 Task: Open Card Maintenance Planning Review in Board Video Marketing to Workspace Business Process Management and add a team member Softage.4@softage.net, a label Purple, a checklist Nutrition Counseling, an attachment from Trello, a color Purple and finally, add a card description 'Plan and execute company team-building conference with guest speakers on leadership' and a comment 'Given the size and scope of this task, let us make sure we have the necessary resources and support to get it done.'. Add a start date 'Jan 08, 1900' with a due date 'Jan 15, 1900'
Action: Mouse moved to (74, 363)
Screenshot: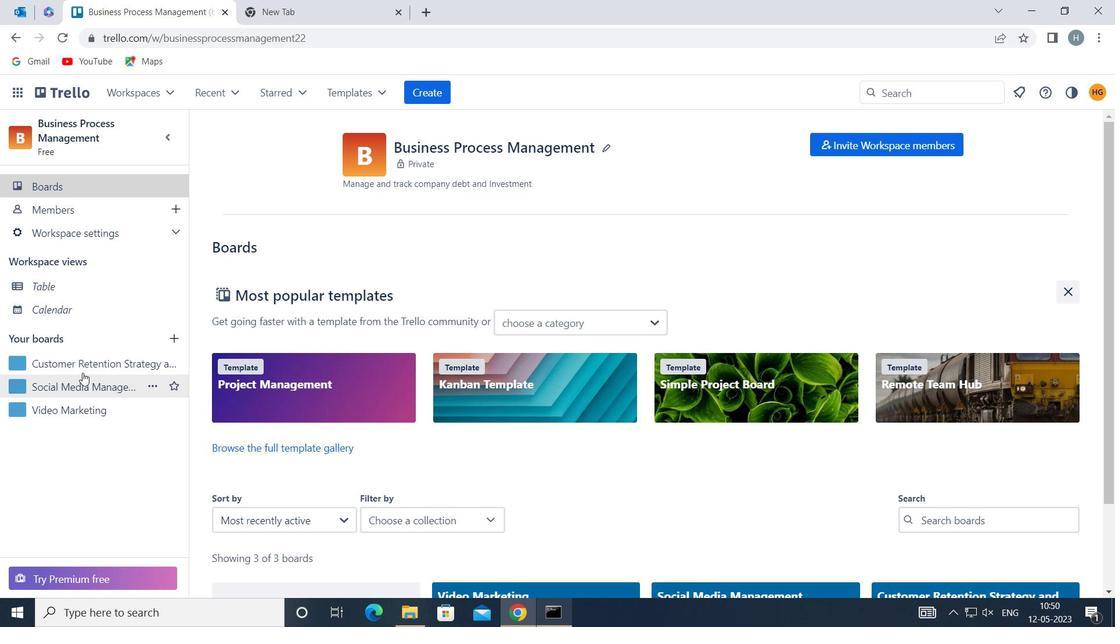 
Action: Mouse pressed left at (74, 363)
Screenshot: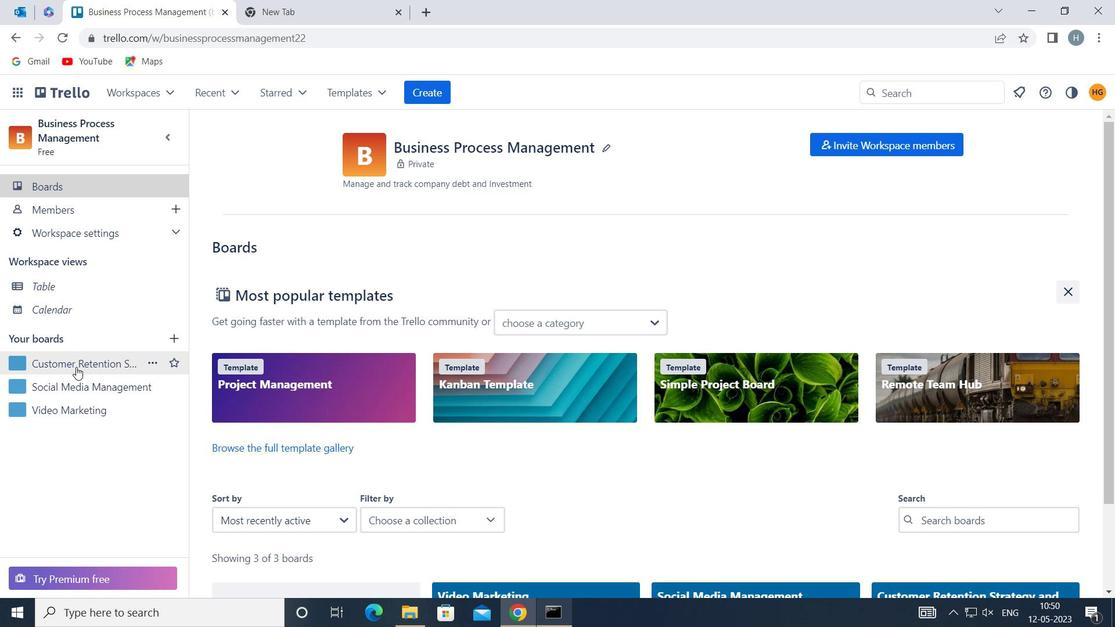
Action: Mouse moved to (711, 210)
Screenshot: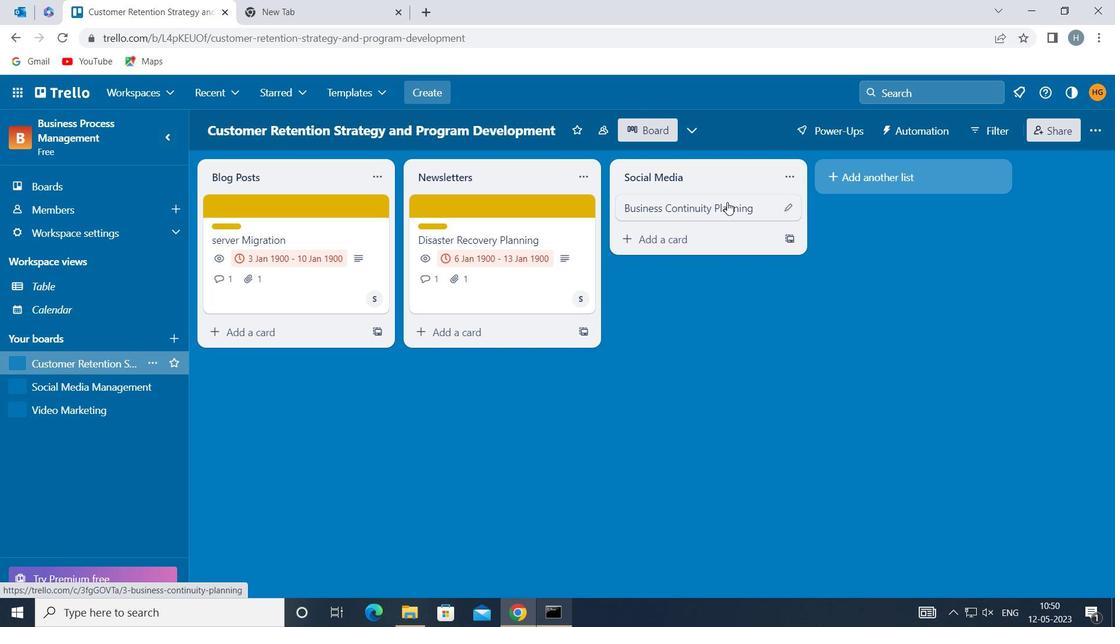 
Action: Mouse pressed left at (711, 210)
Screenshot: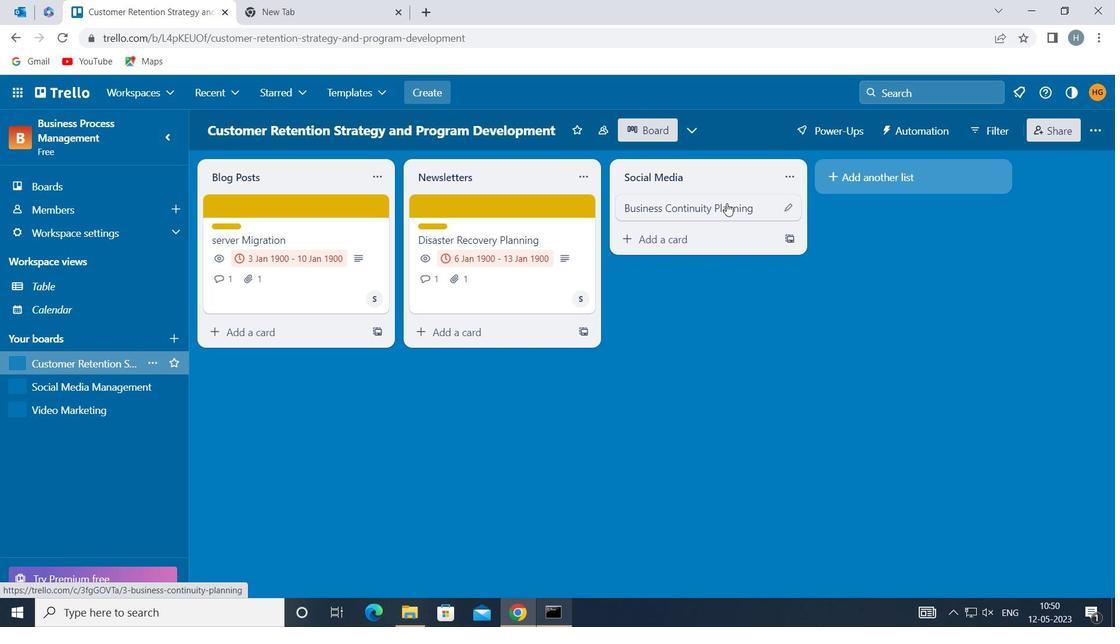 
Action: Mouse moved to (734, 256)
Screenshot: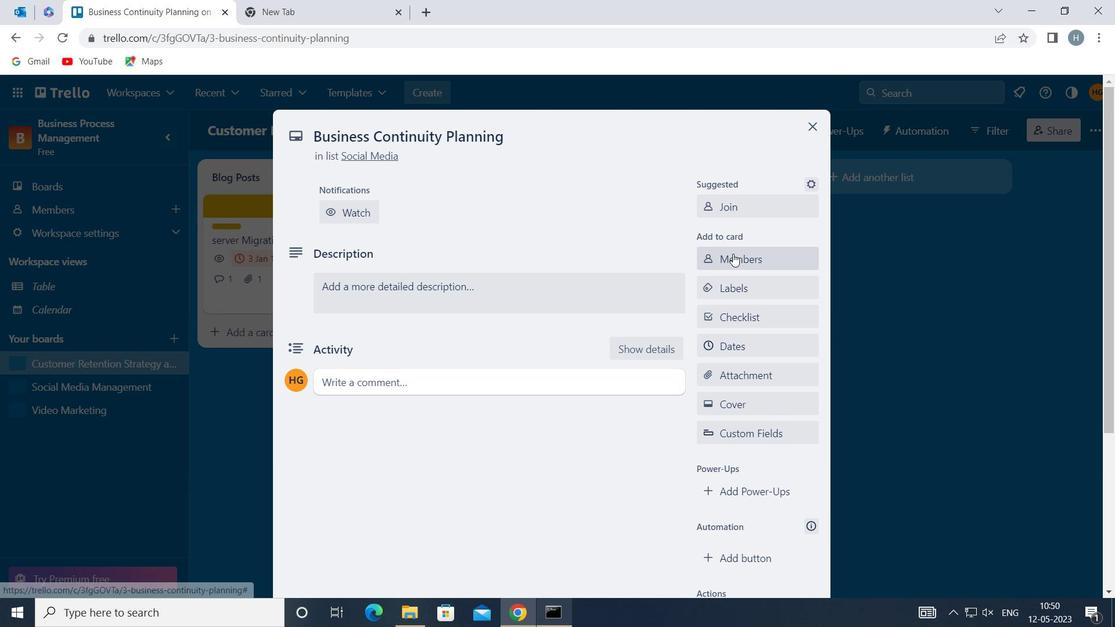 
Action: Mouse pressed left at (734, 256)
Screenshot: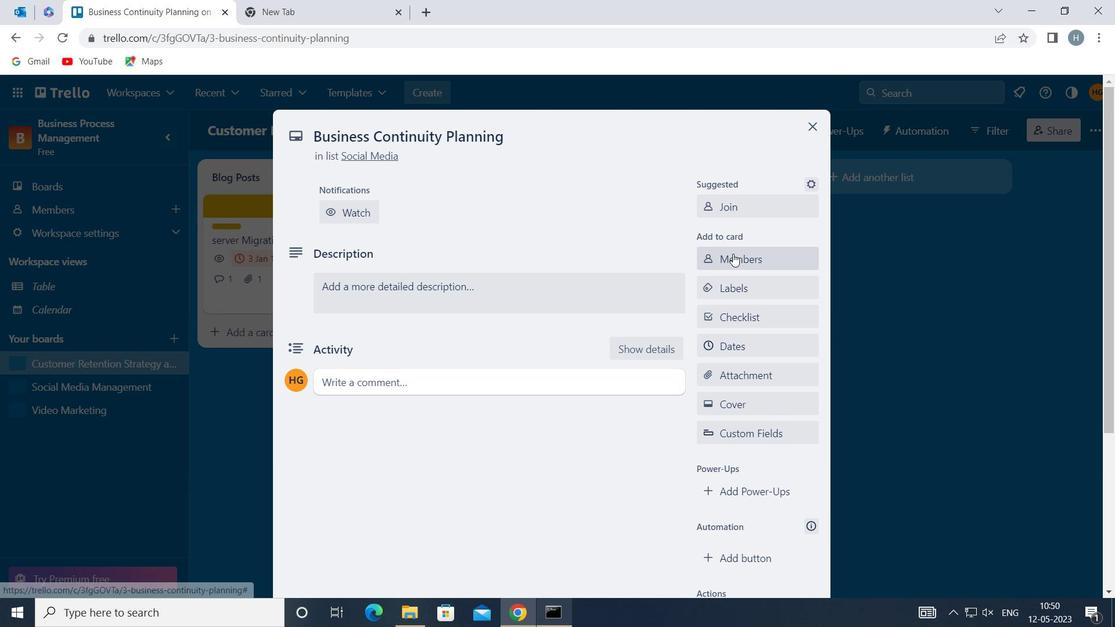 
Action: Mouse moved to (735, 256)
Screenshot: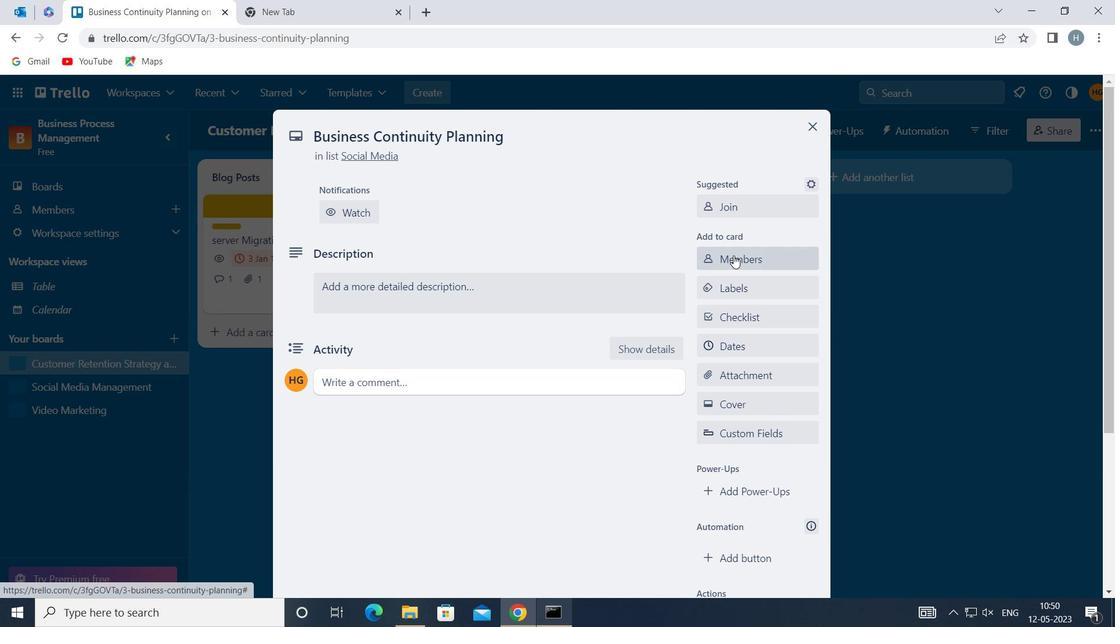 
Action: Key pressed softage
Screenshot: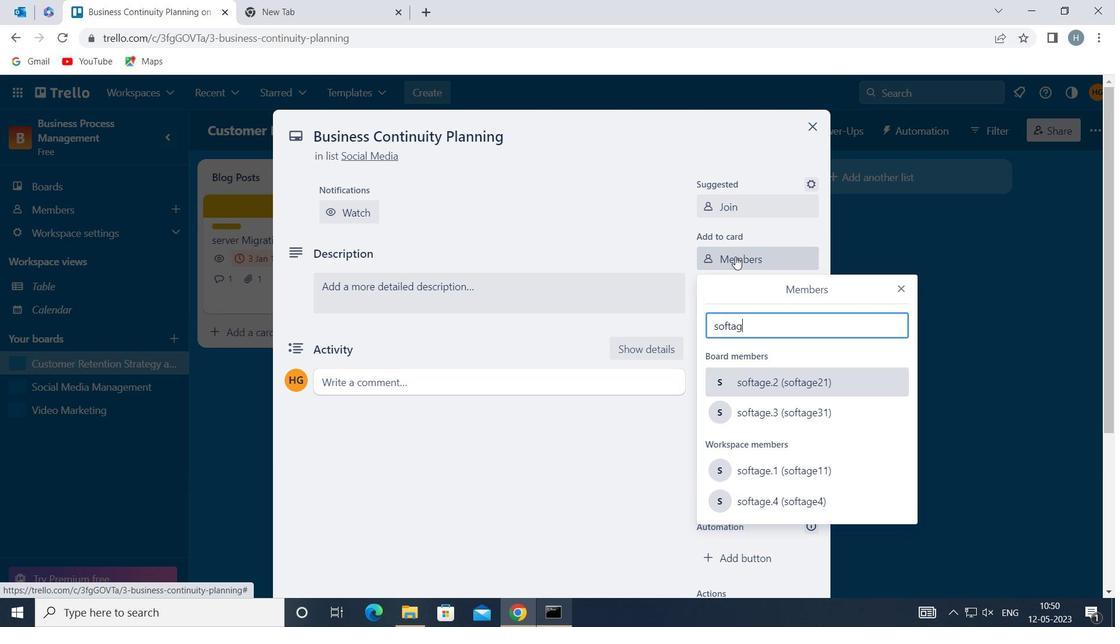 
Action: Mouse moved to (799, 466)
Screenshot: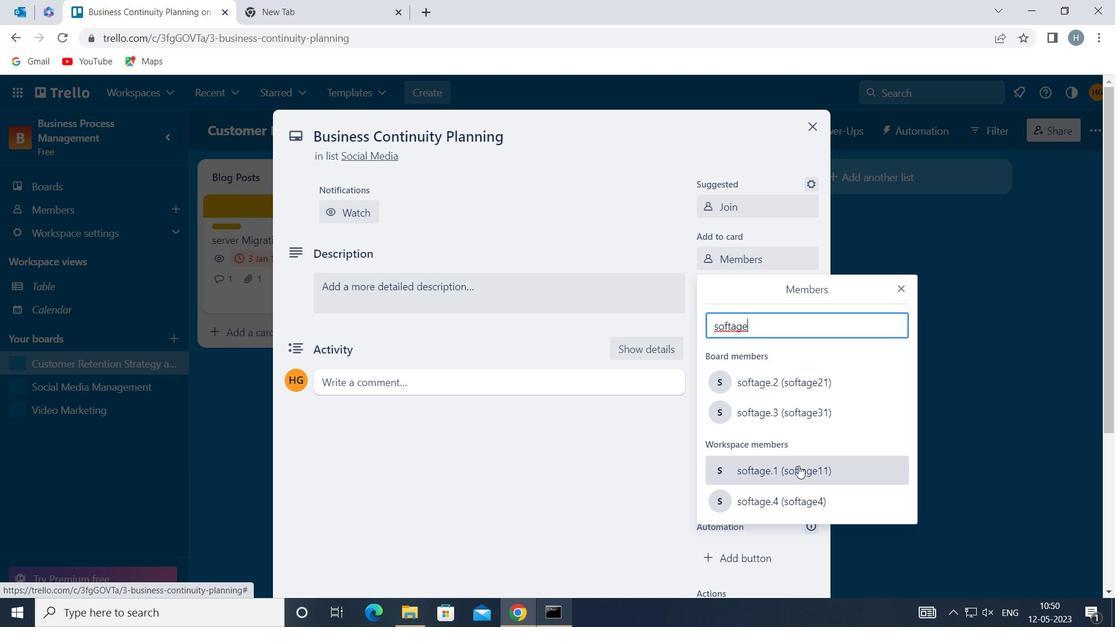 
Action: Mouse pressed left at (799, 466)
Screenshot: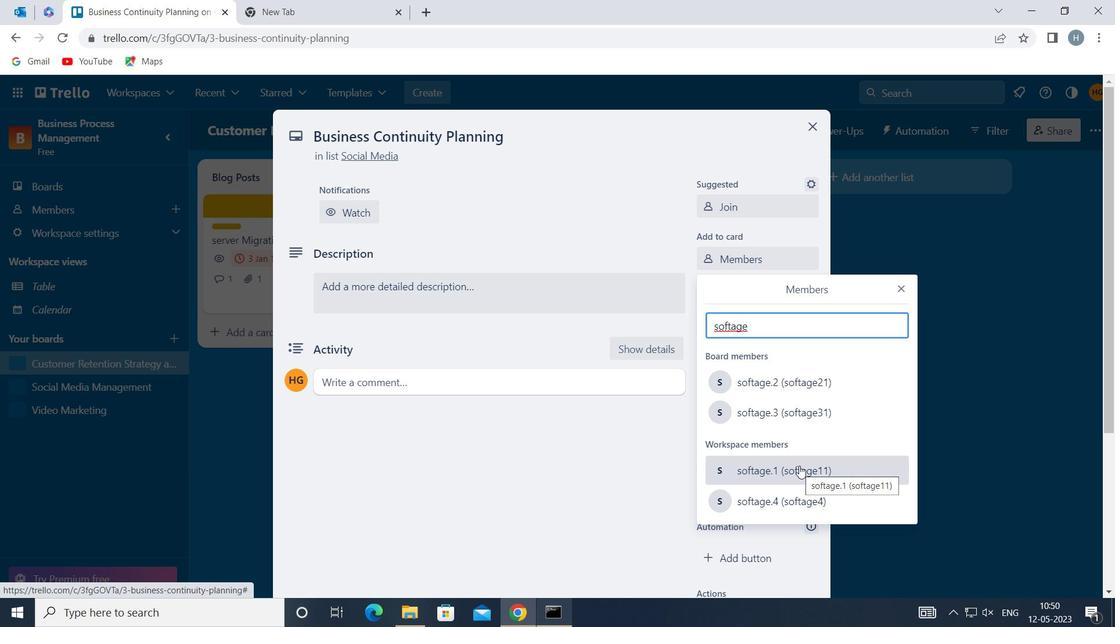 
Action: Mouse moved to (904, 282)
Screenshot: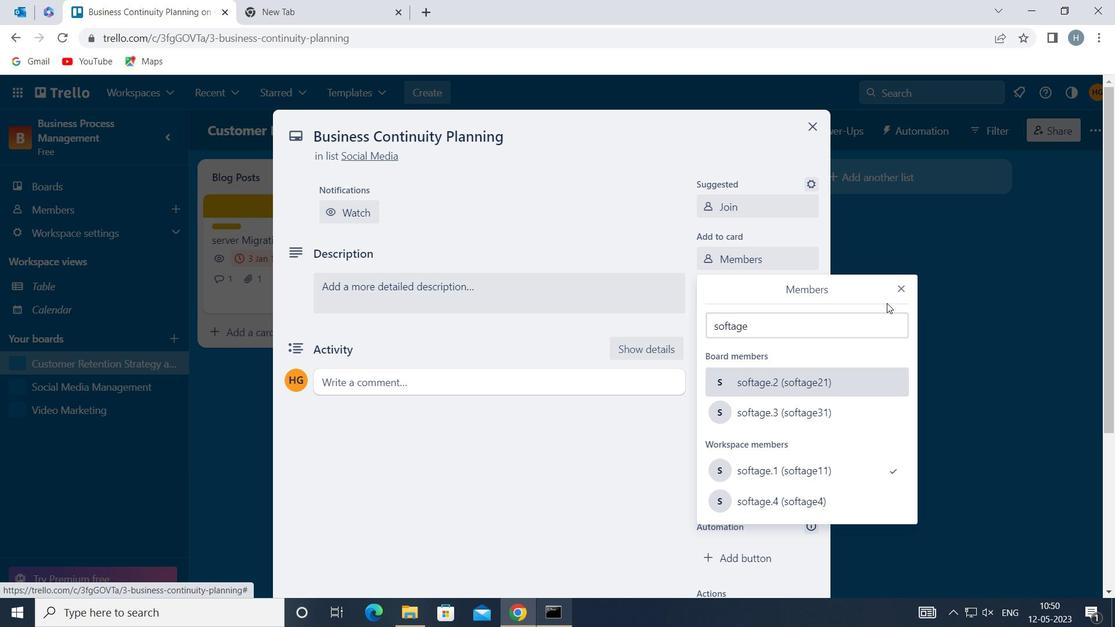 
Action: Mouse pressed left at (904, 282)
Screenshot: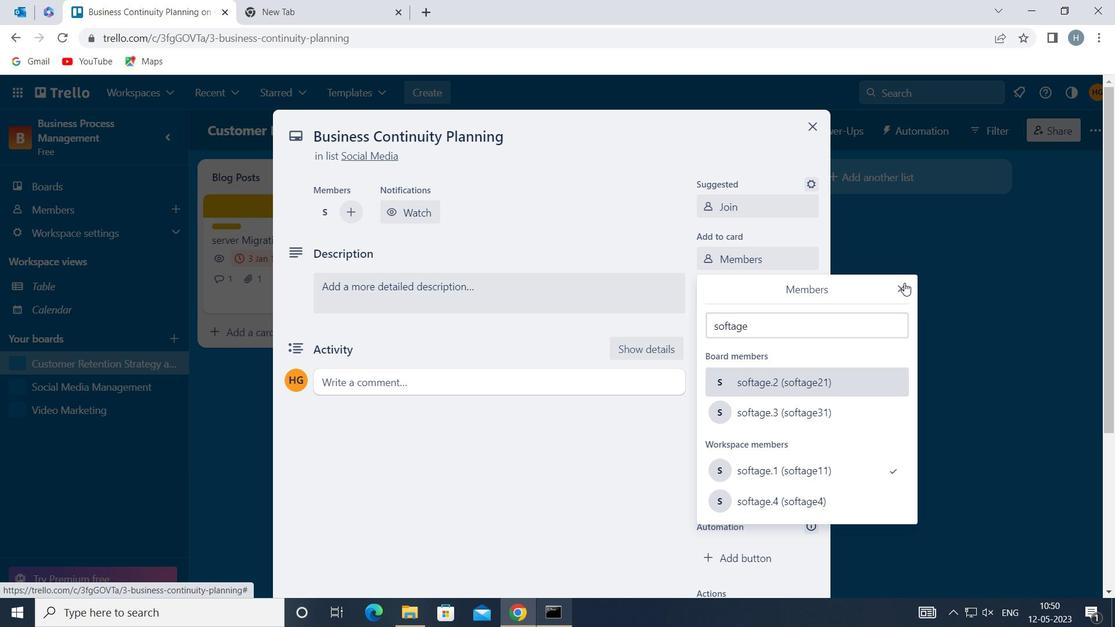 
Action: Mouse moved to (792, 289)
Screenshot: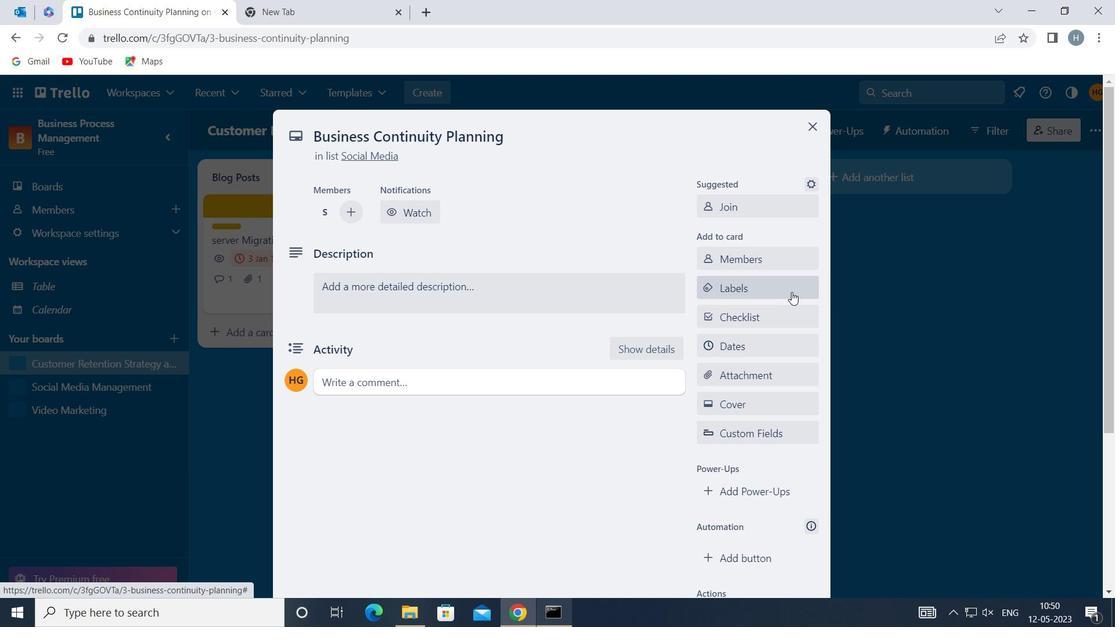 
Action: Mouse pressed left at (792, 289)
Screenshot: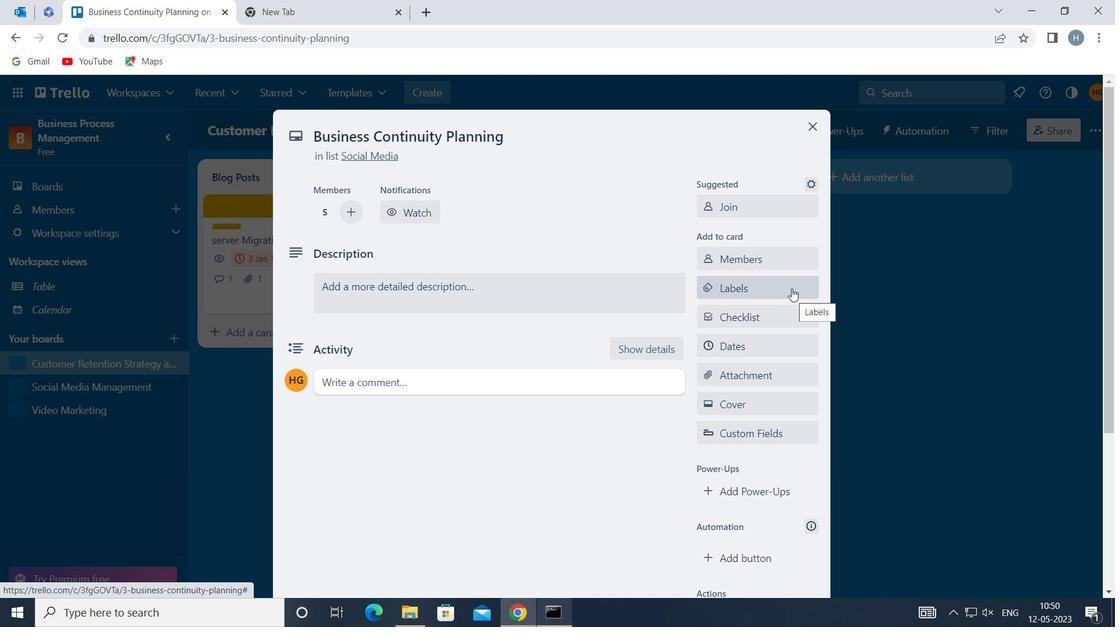 
Action: Mouse moved to (800, 242)
Screenshot: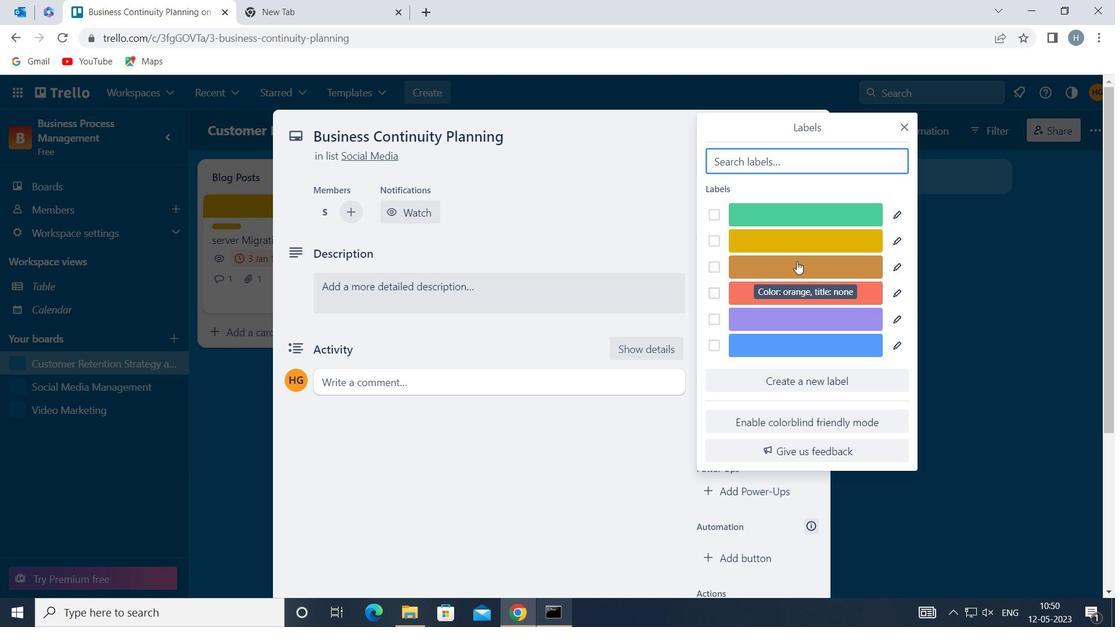 
Action: Mouse pressed left at (800, 242)
Screenshot: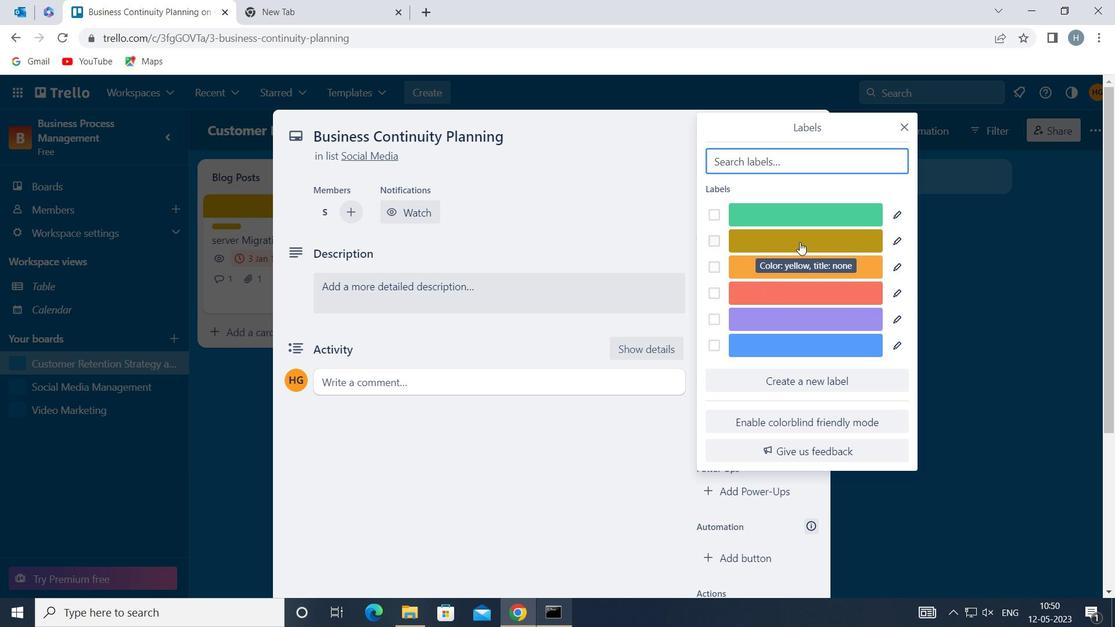 
Action: Mouse moved to (904, 121)
Screenshot: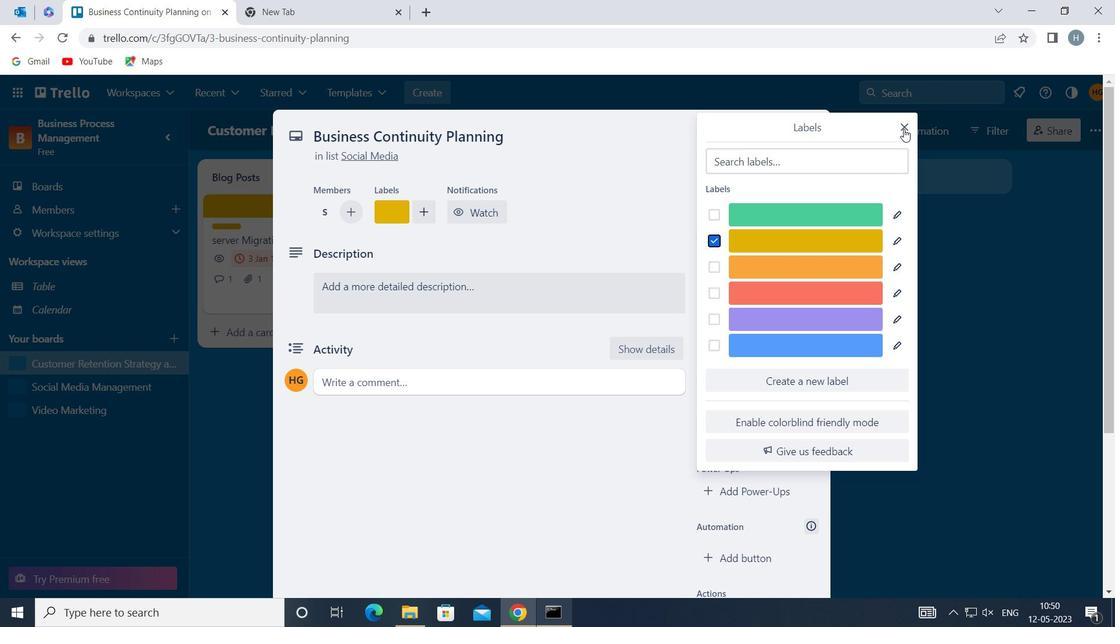 
Action: Mouse pressed left at (904, 121)
Screenshot: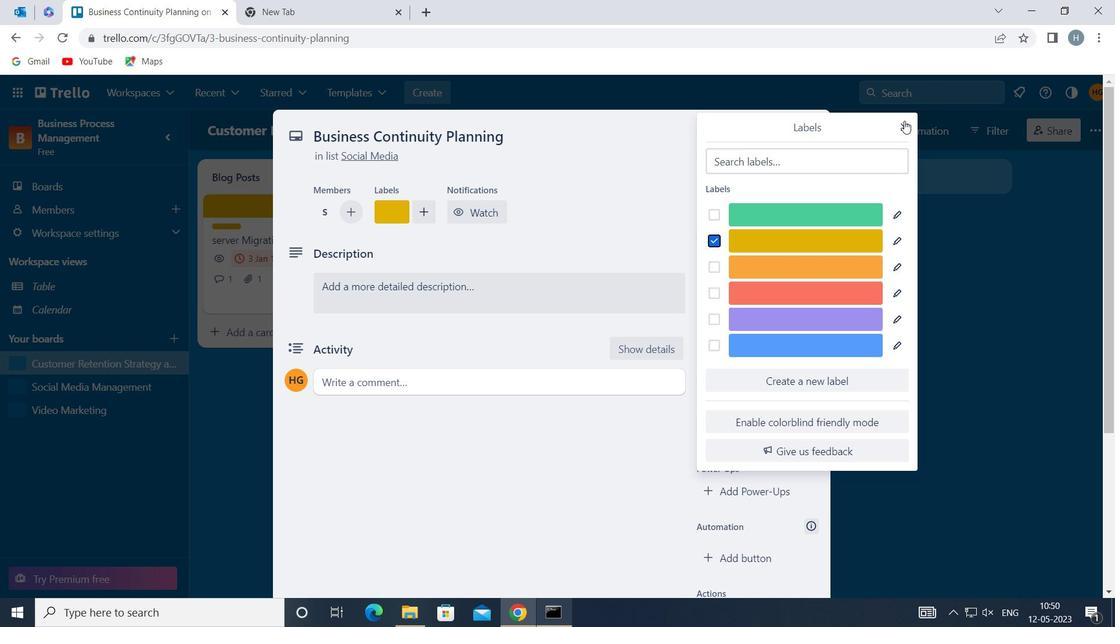 
Action: Mouse moved to (772, 313)
Screenshot: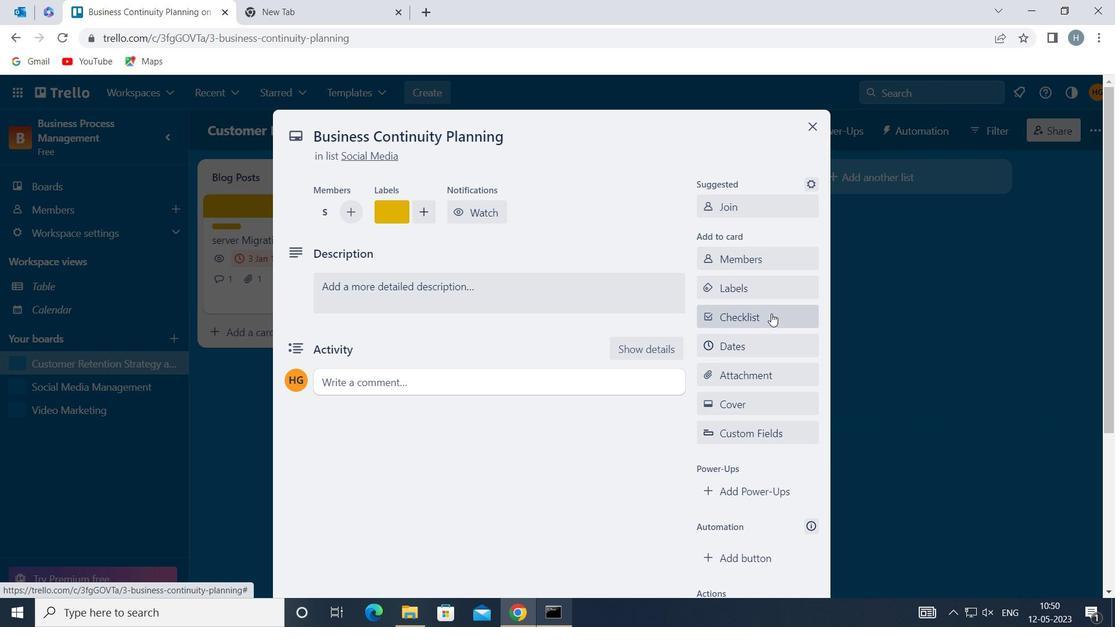 
Action: Mouse pressed left at (772, 313)
Screenshot: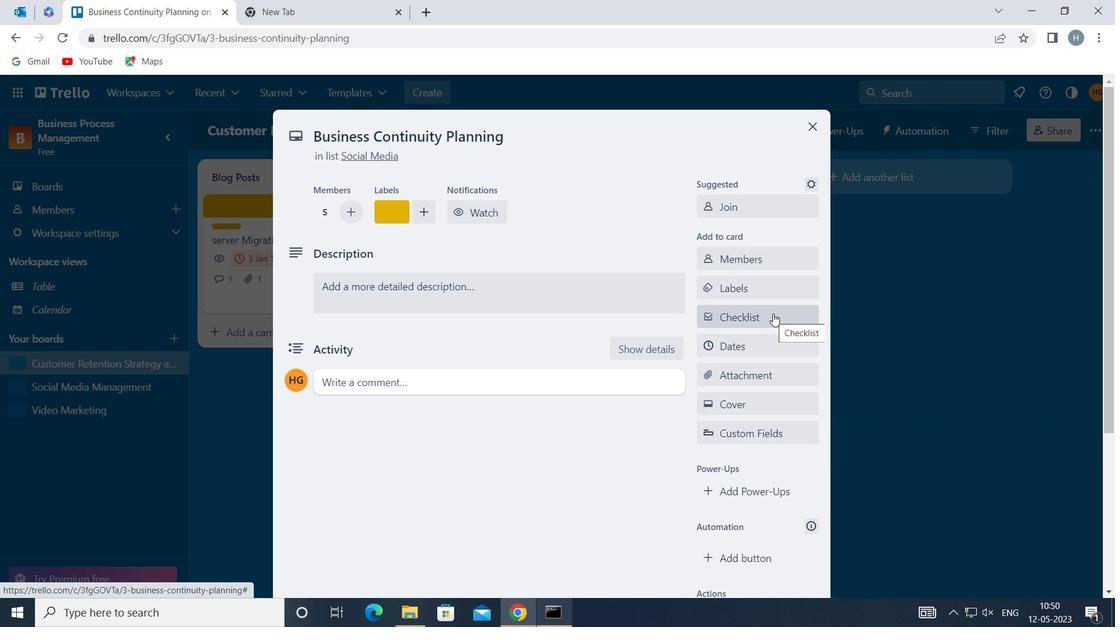 
Action: Key pressed <Key.shift>ED
Screenshot: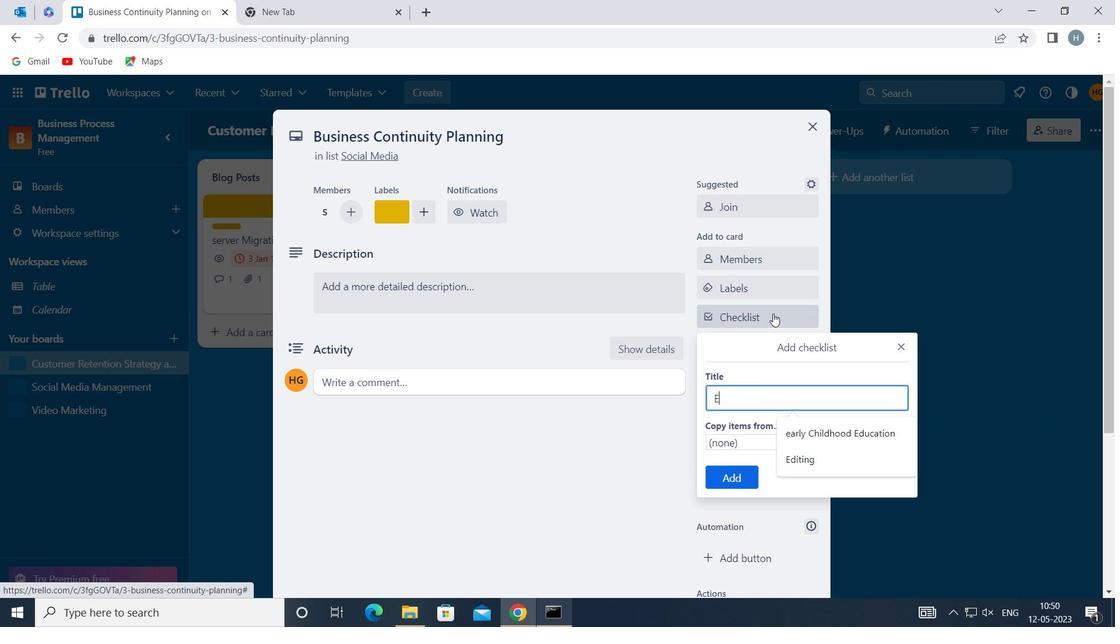 
Action: Mouse moved to (791, 433)
Screenshot: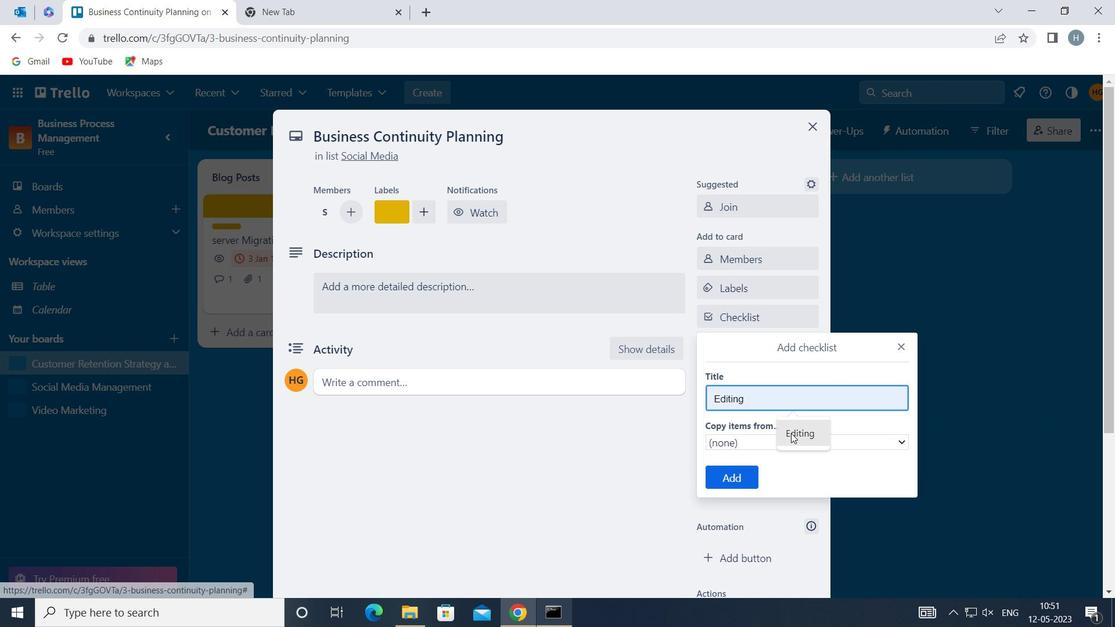 
Action: Mouse pressed left at (791, 433)
Screenshot: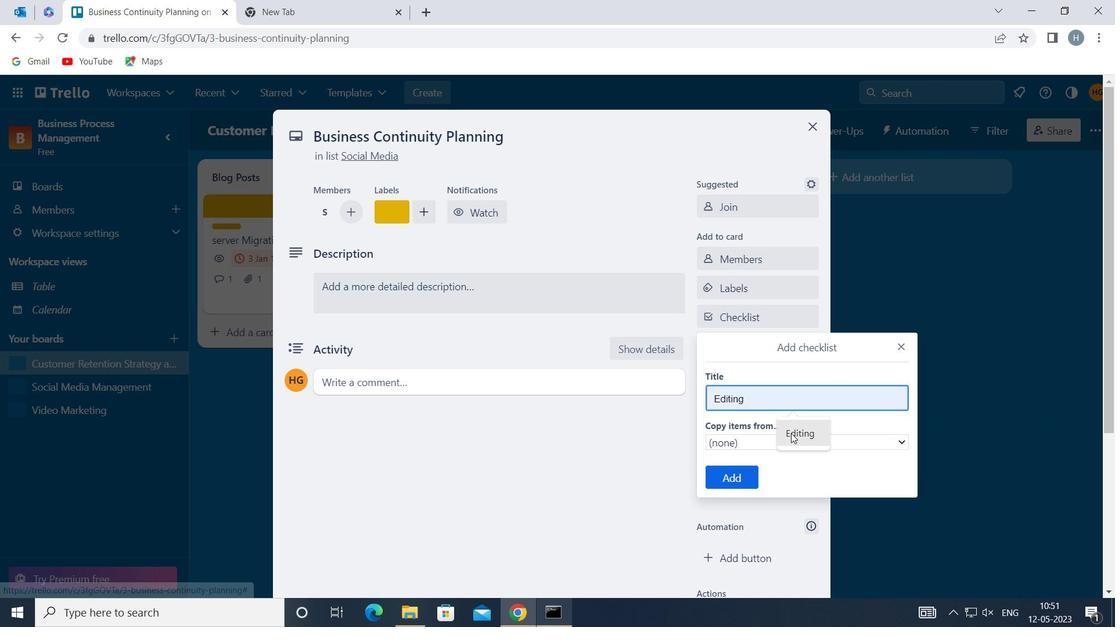 
Action: Mouse moved to (736, 473)
Screenshot: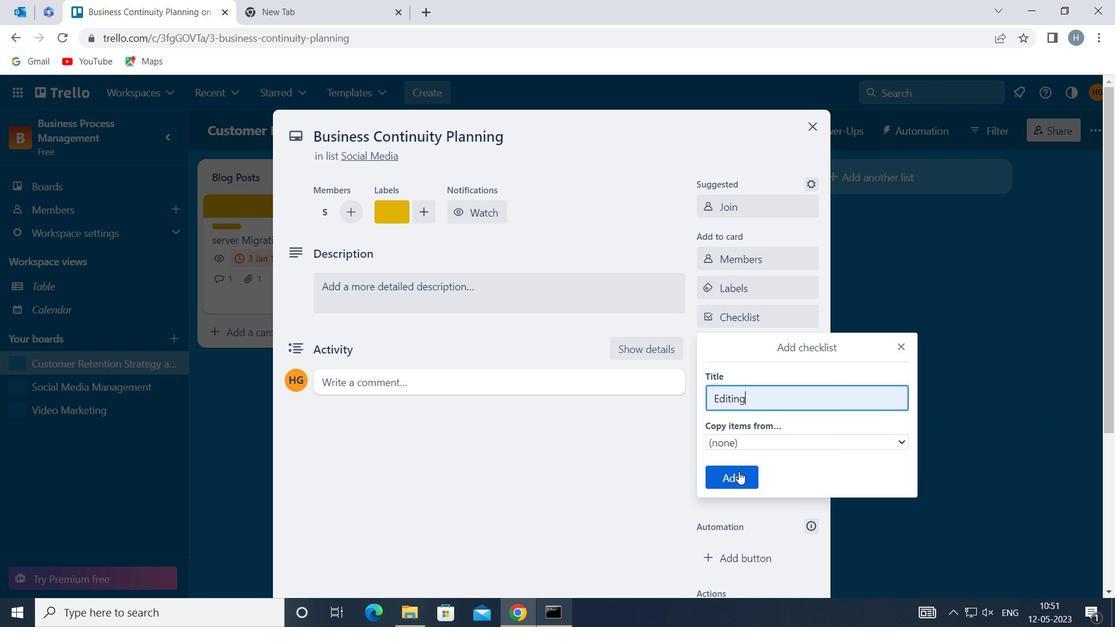 
Action: Mouse pressed left at (736, 473)
Screenshot: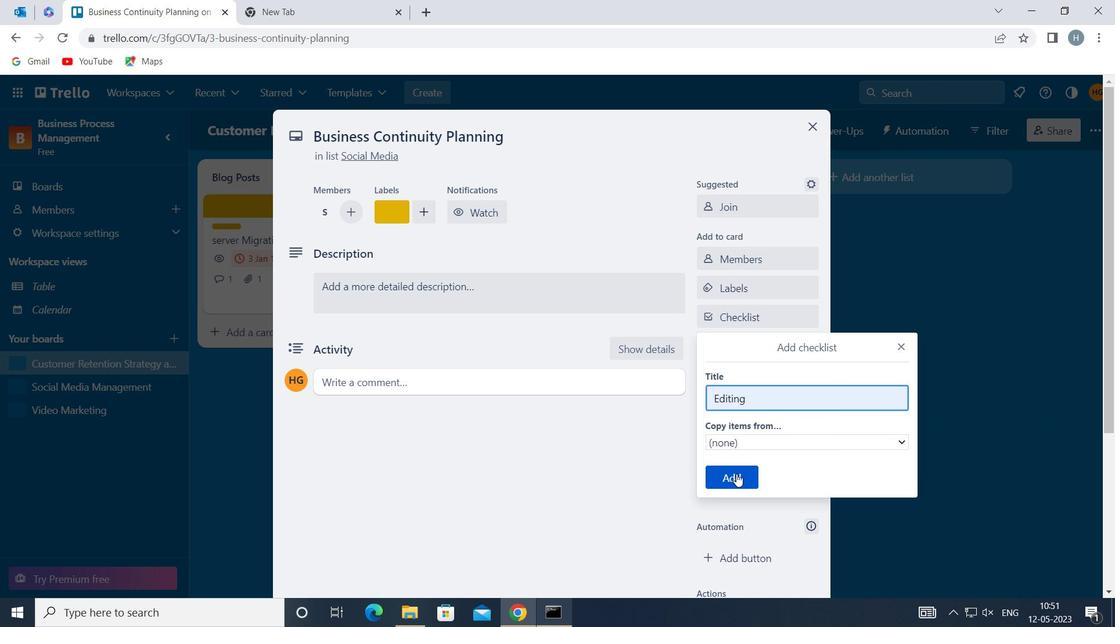
Action: Mouse moved to (765, 378)
Screenshot: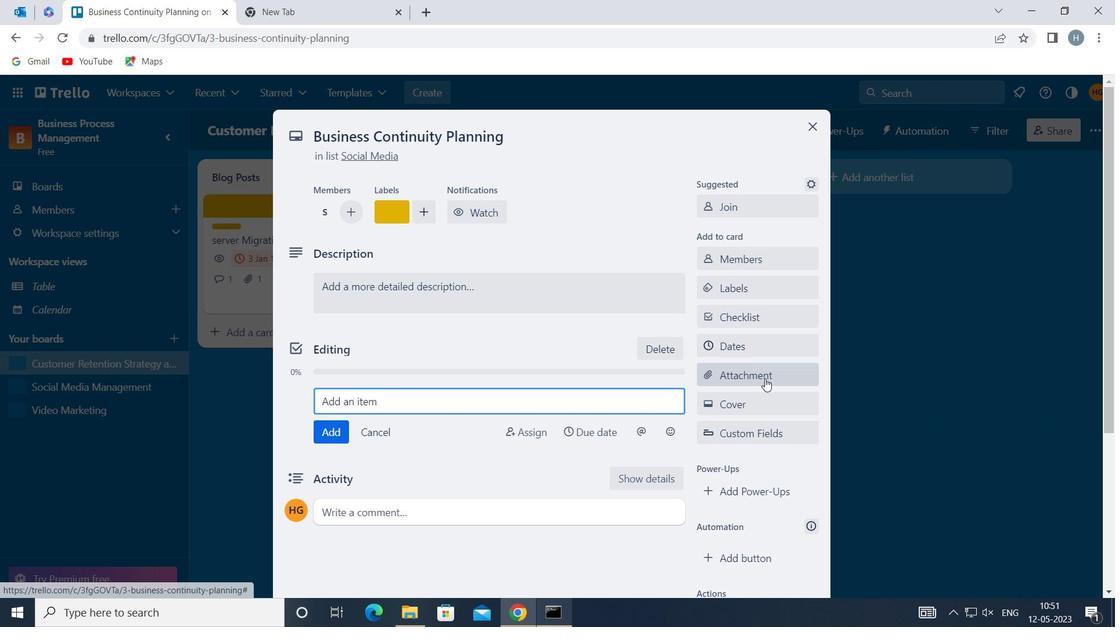 
Action: Mouse pressed left at (765, 378)
Screenshot: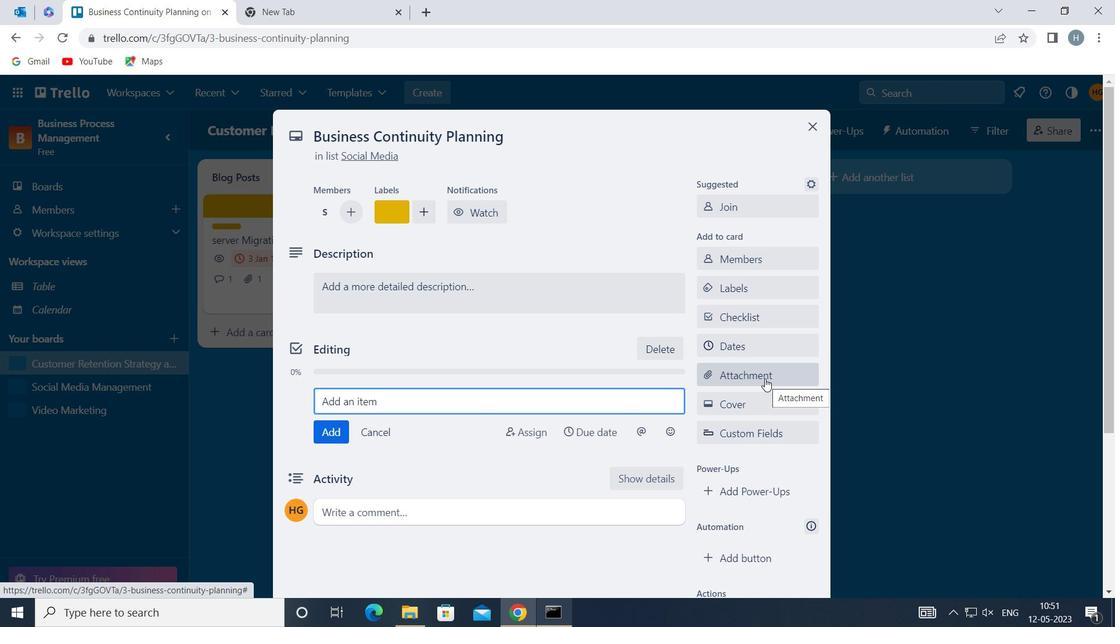 
Action: Mouse moved to (792, 183)
Screenshot: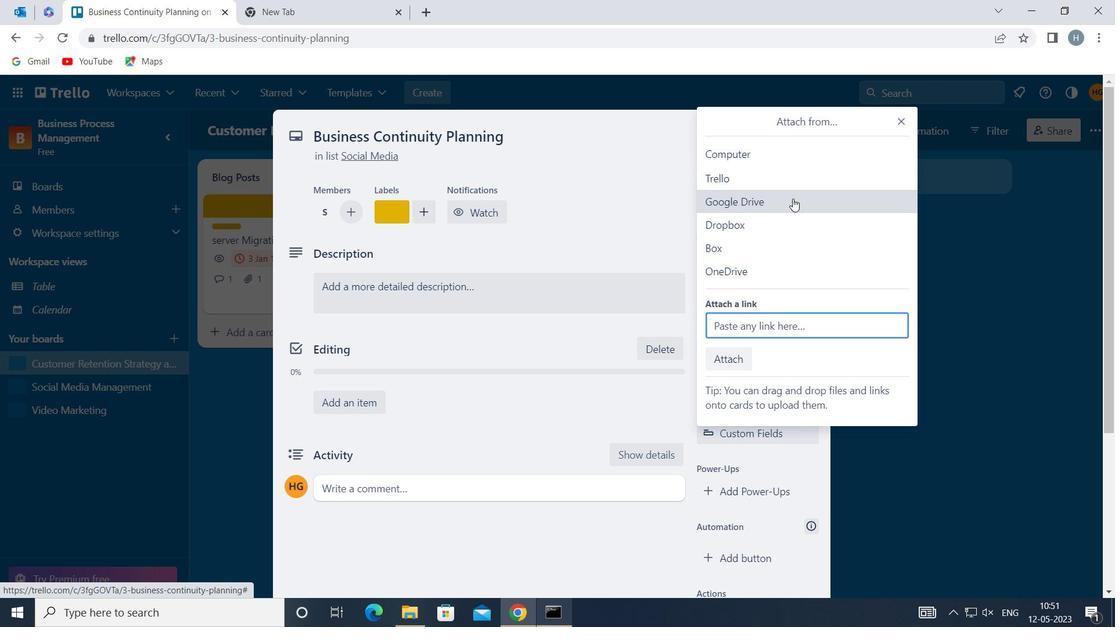 
Action: Mouse pressed left at (792, 183)
Screenshot: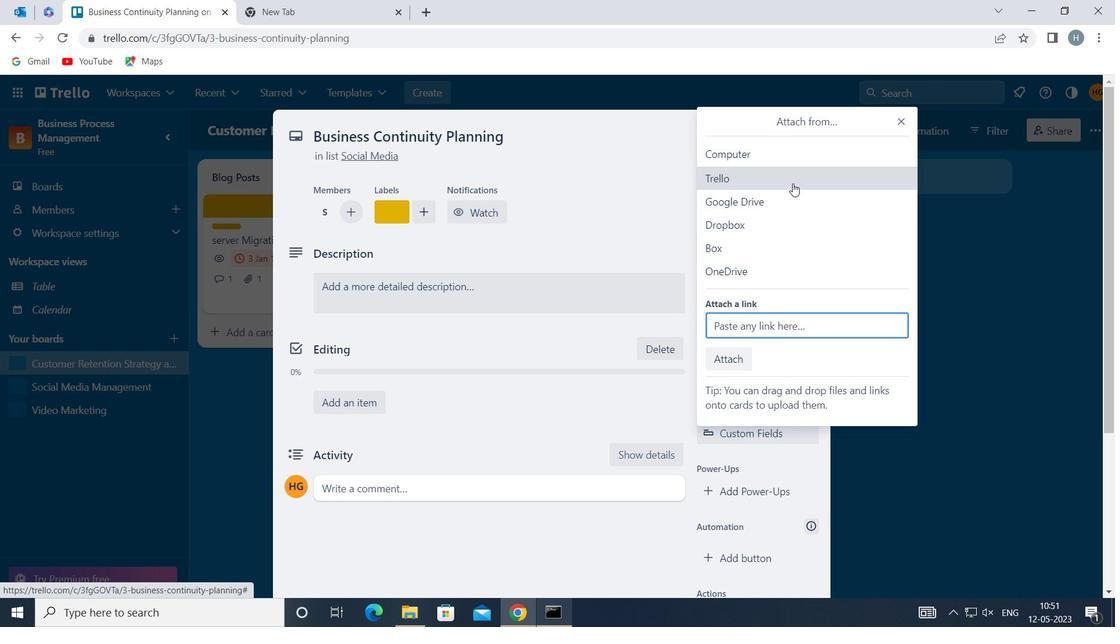 
Action: Mouse moved to (789, 263)
Screenshot: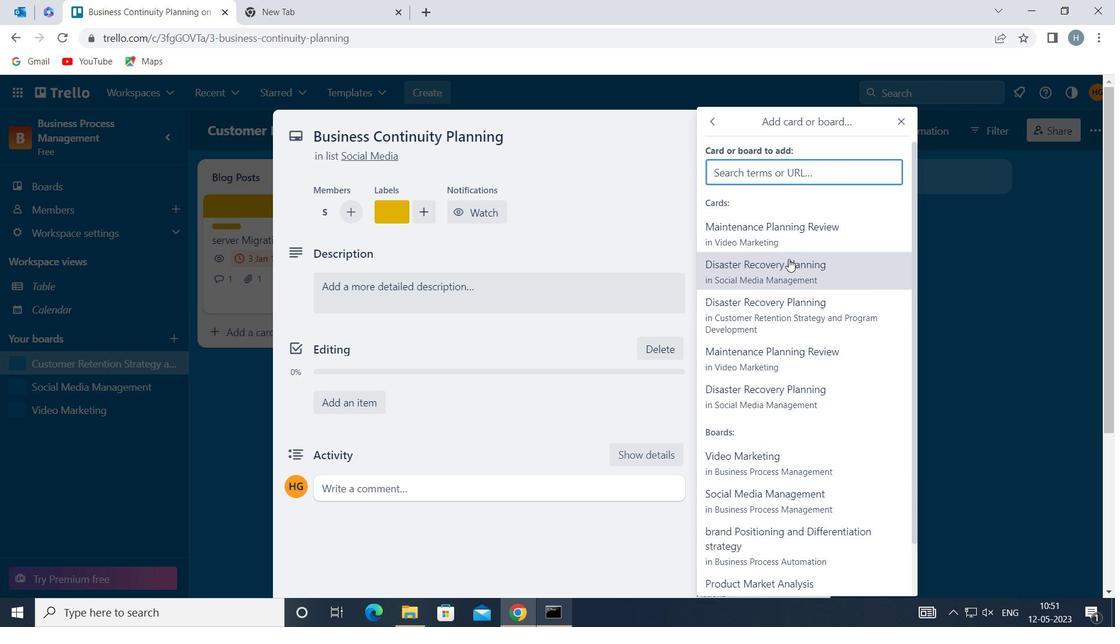 
Action: Mouse pressed left at (789, 263)
Screenshot: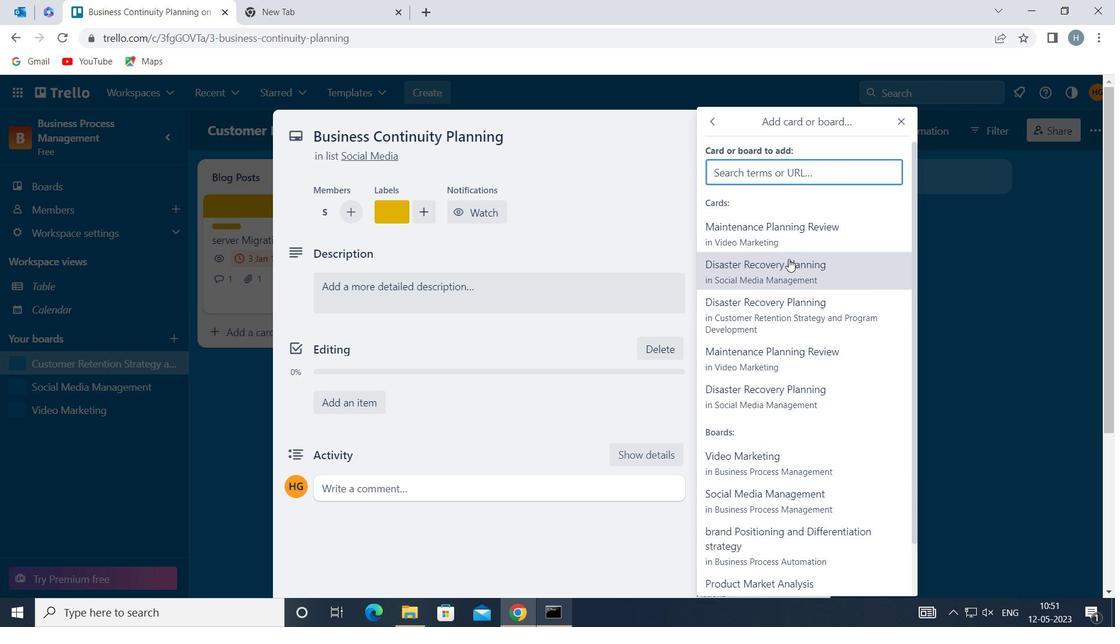 
Action: Mouse moved to (763, 401)
Screenshot: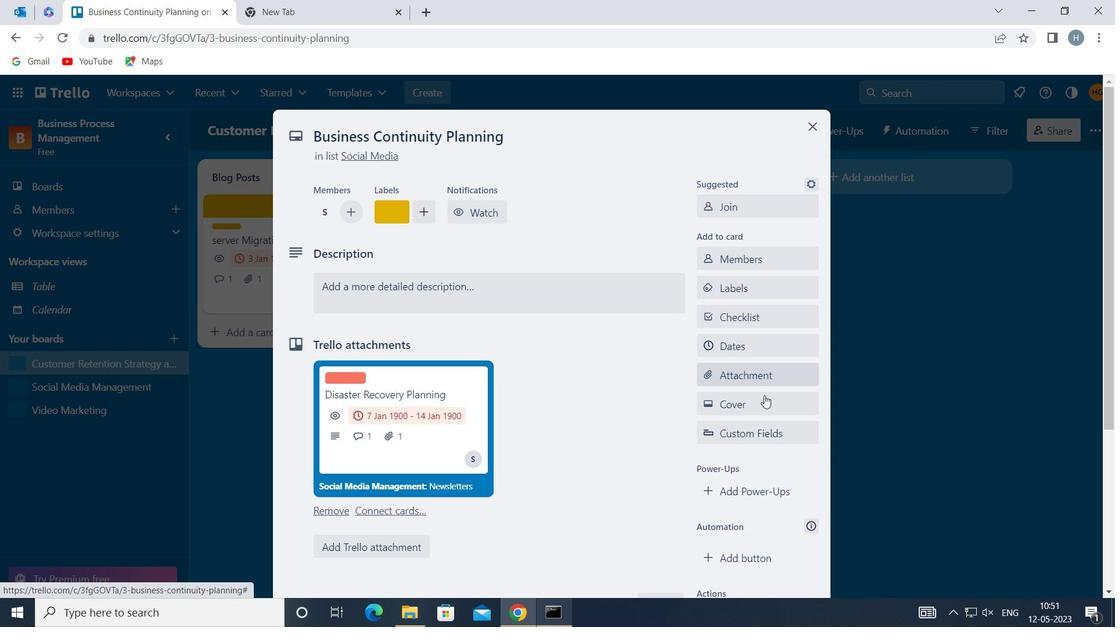 
Action: Mouse pressed left at (763, 401)
Screenshot: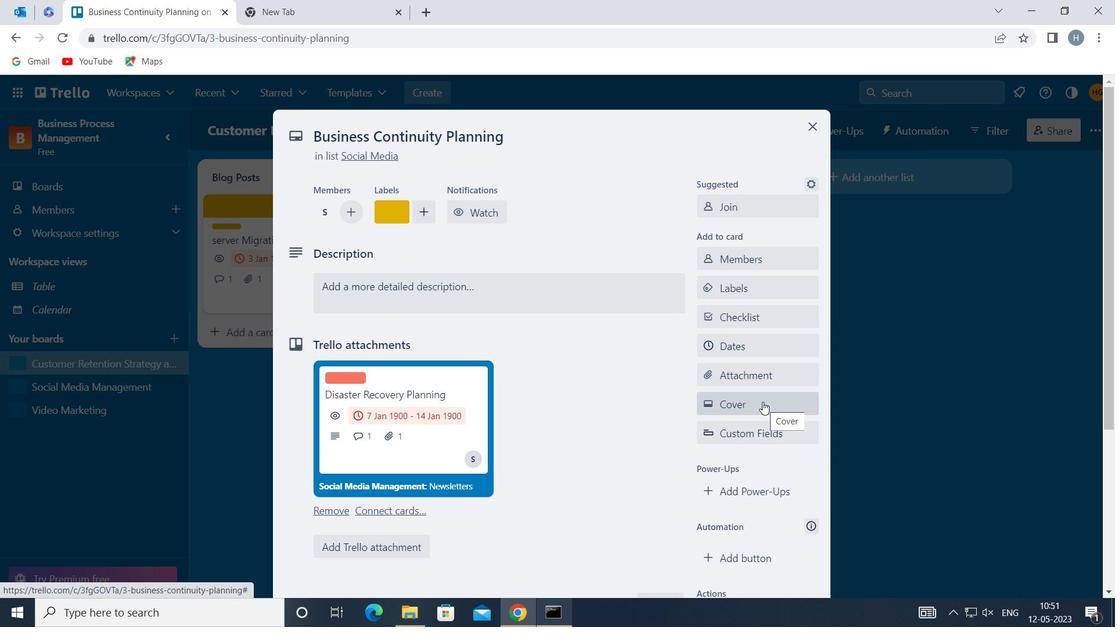 
Action: Mouse moved to (767, 314)
Screenshot: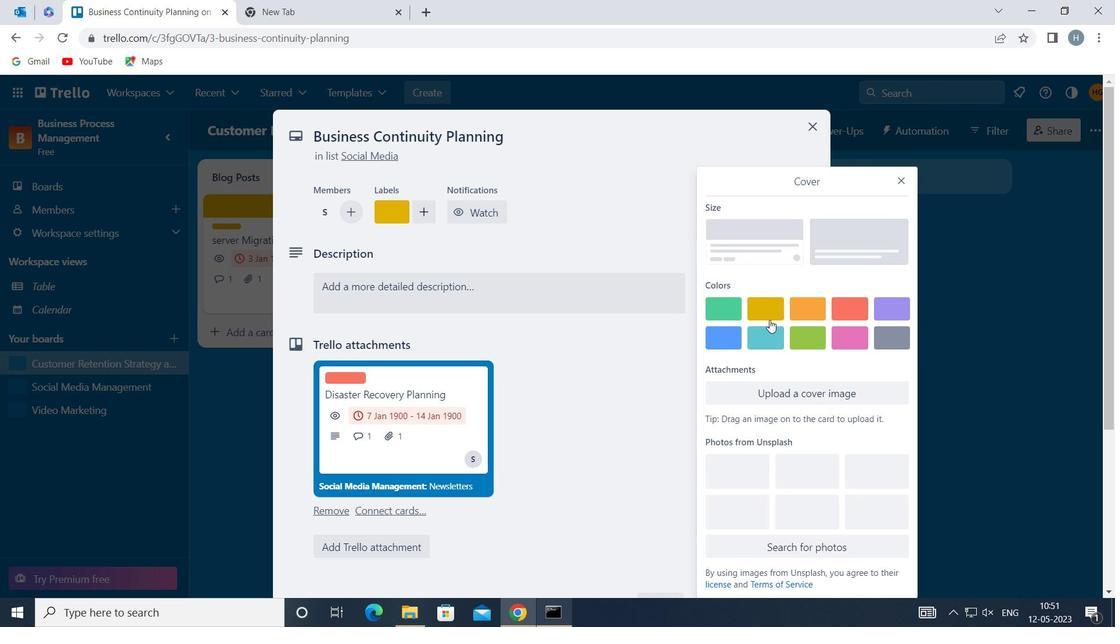 
Action: Mouse pressed left at (767, 314)
Screenshot: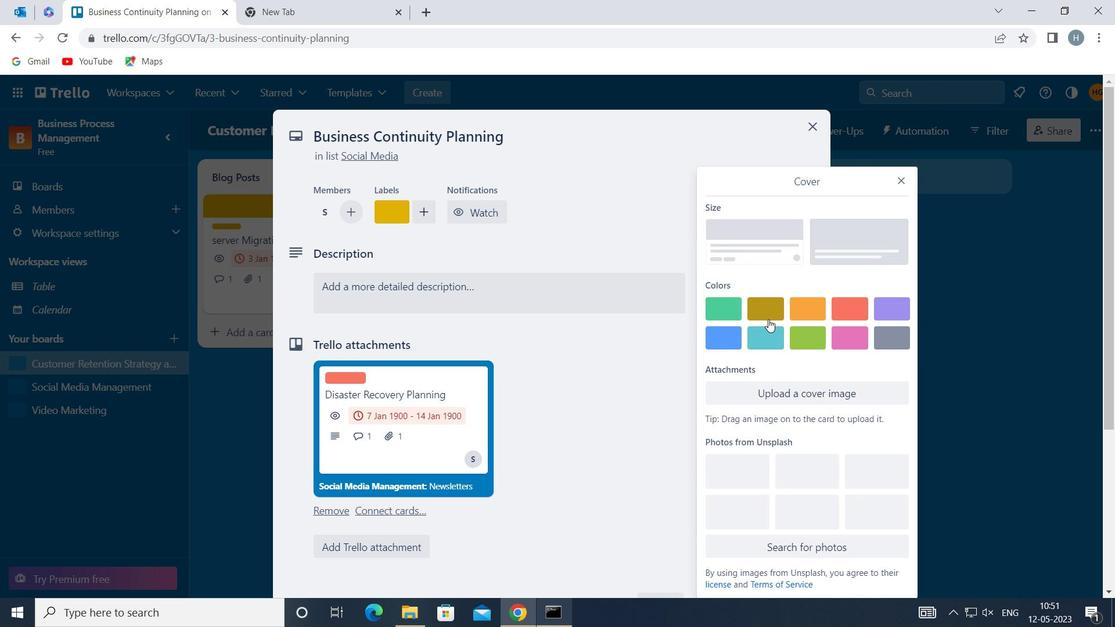 
Action: Mouse moved to (903, 153)
Screenshot: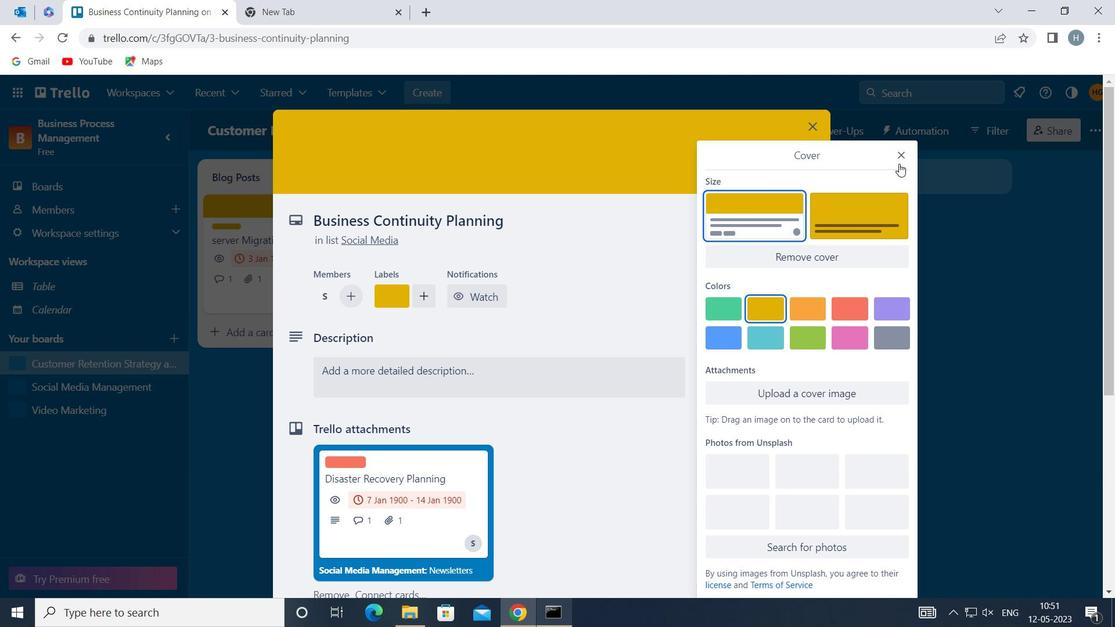 
Action: Mouse pressed left at (903, 153)
Screenshot: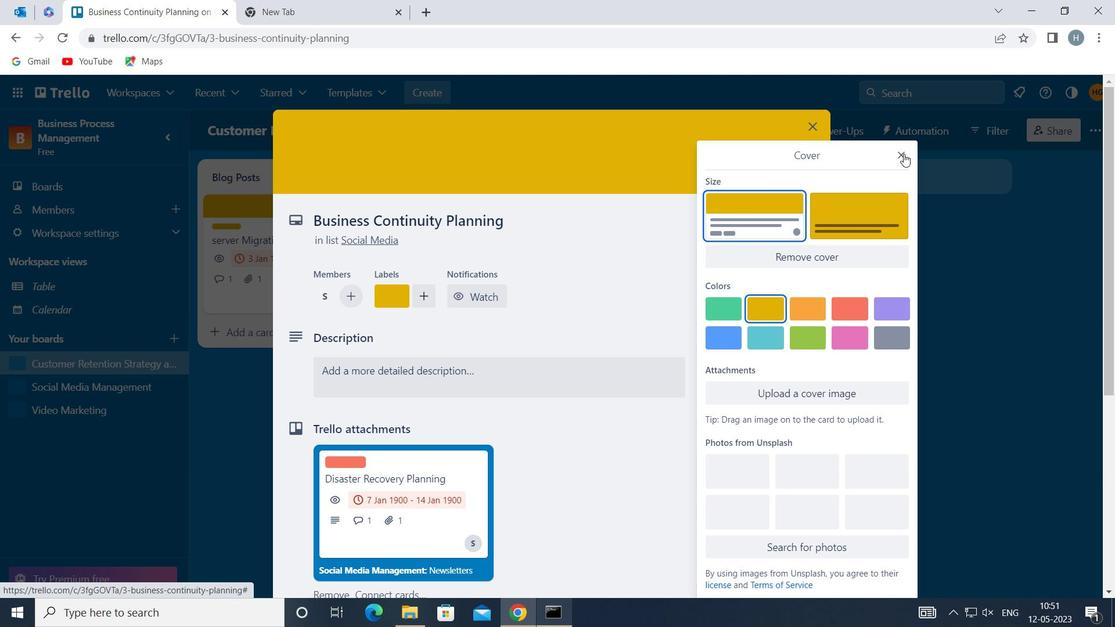 
Action: Mouse moved to (602, 371)
Screenshot: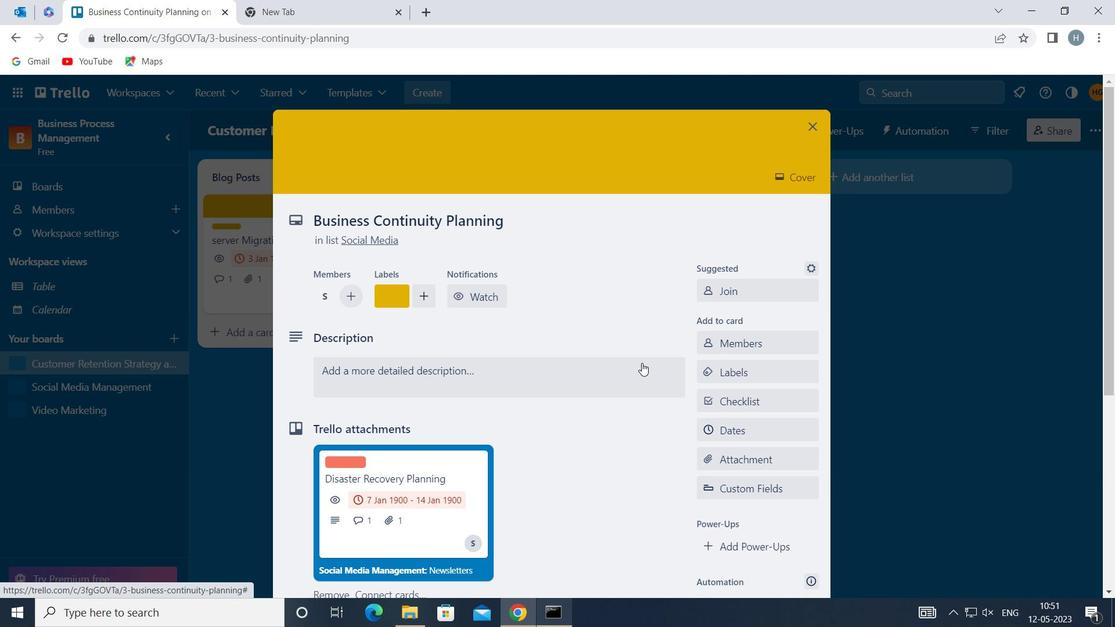 
Action: Mouse pressed left at (602, 371)
Screenshot: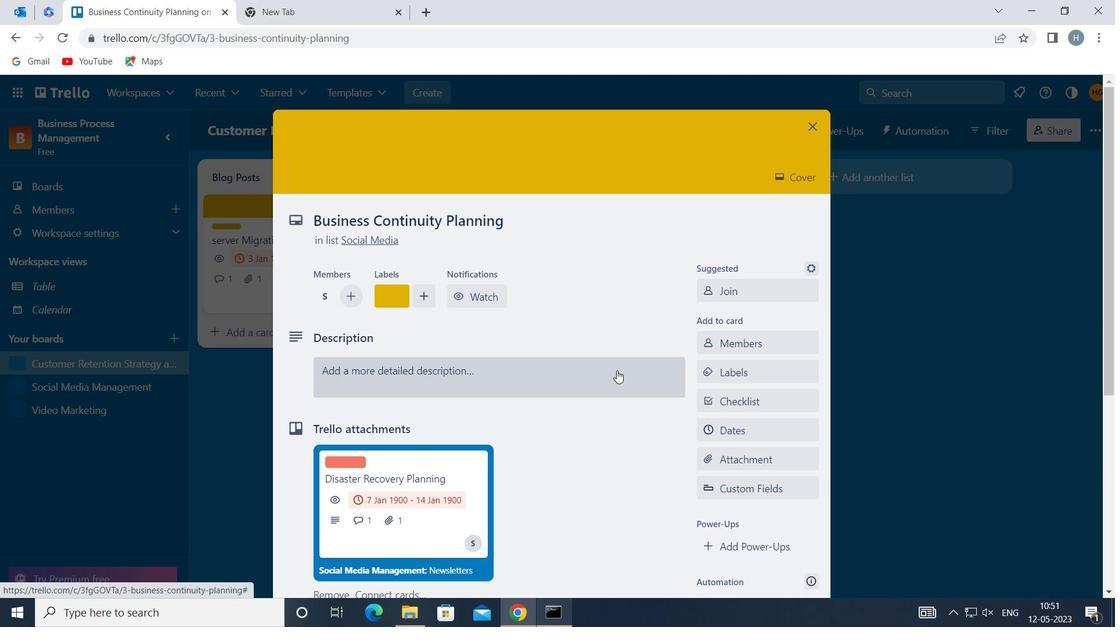 
Action: Mouse moved to (497, 423)
Screenshot: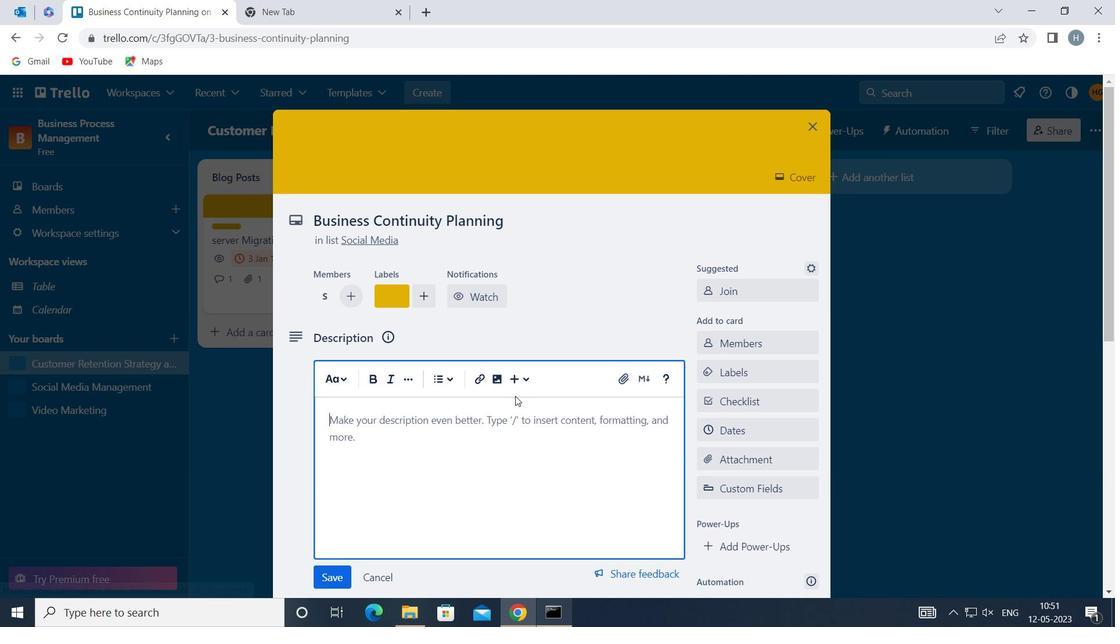
Action: Mouse pressed left at (497, 423)
Screenshot: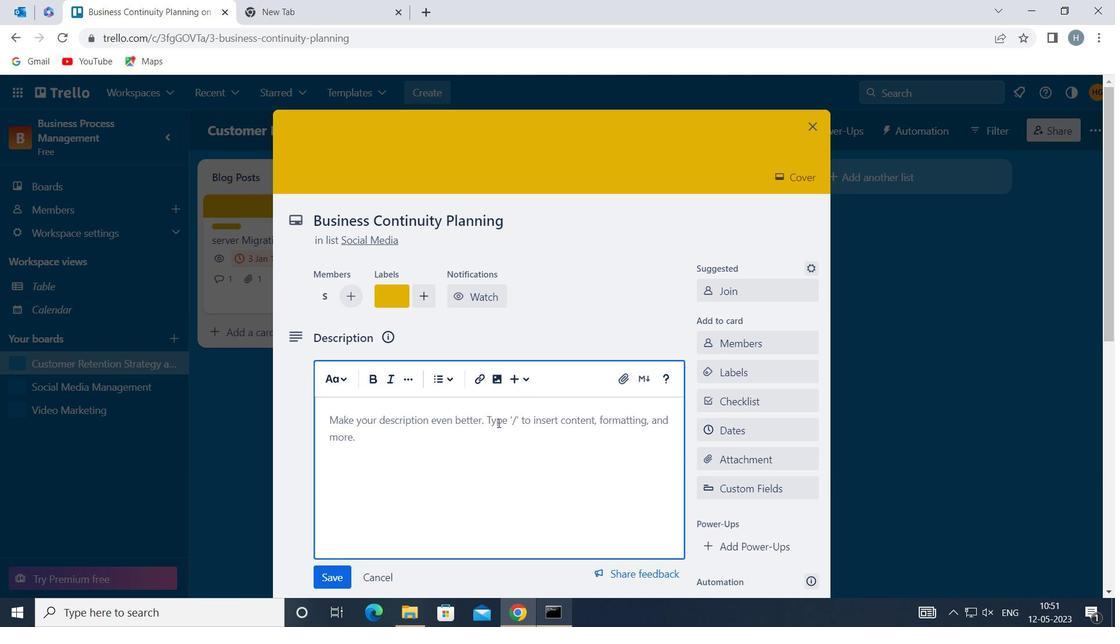 
Action: Mouse moved to (495, 423)
Screenshot: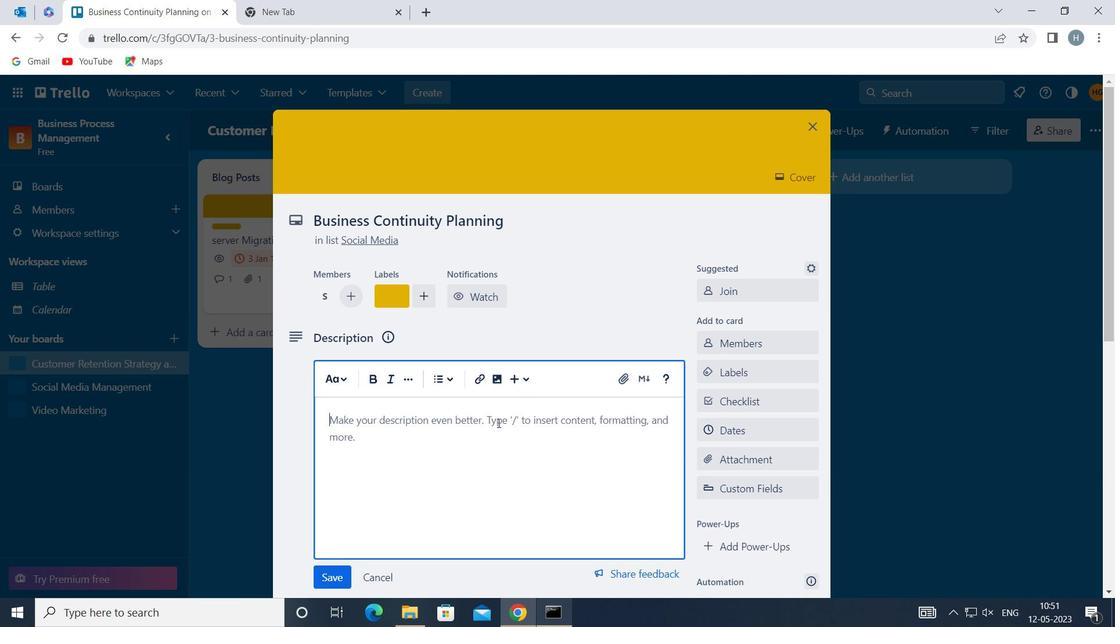 
Action: Key pressed <Key.shift>DEVELOP<Key.space>AND<Key.space>LAUNCH<Key.space>NEW<Key.space>CUSTOMER<Key.space>ACQUISITION<Key.space>STRATEGY,<Key.space>ENSURING<Key.space>THAT<Key.space>ALL<Key.space>STAKEHOLDERS
Screenshot: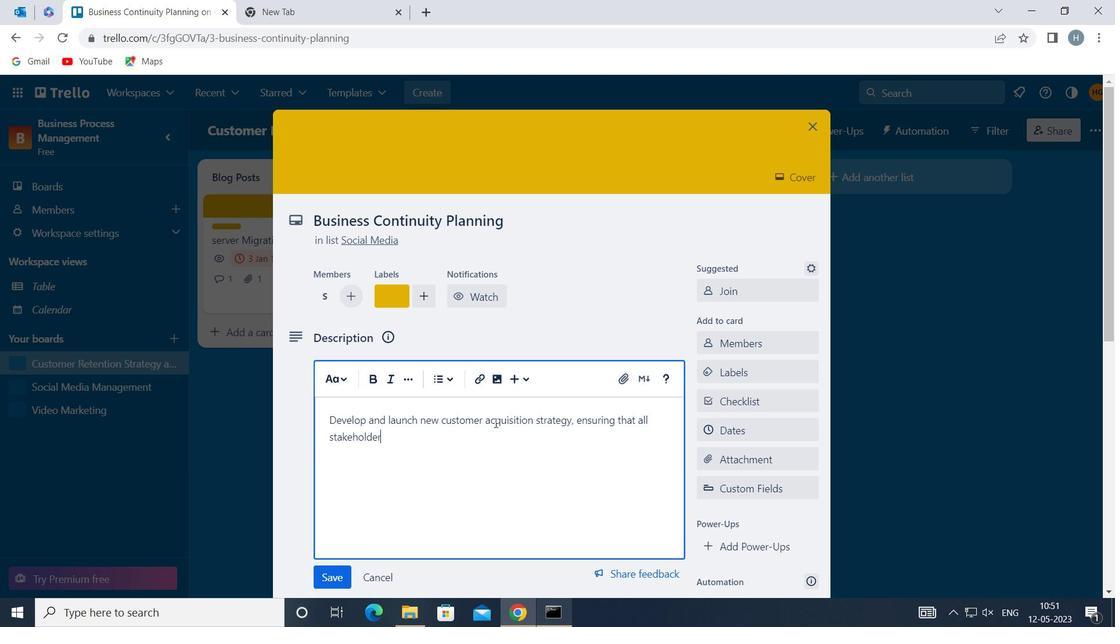 
Action: Mouse moved to (579, 429)
Screenshot: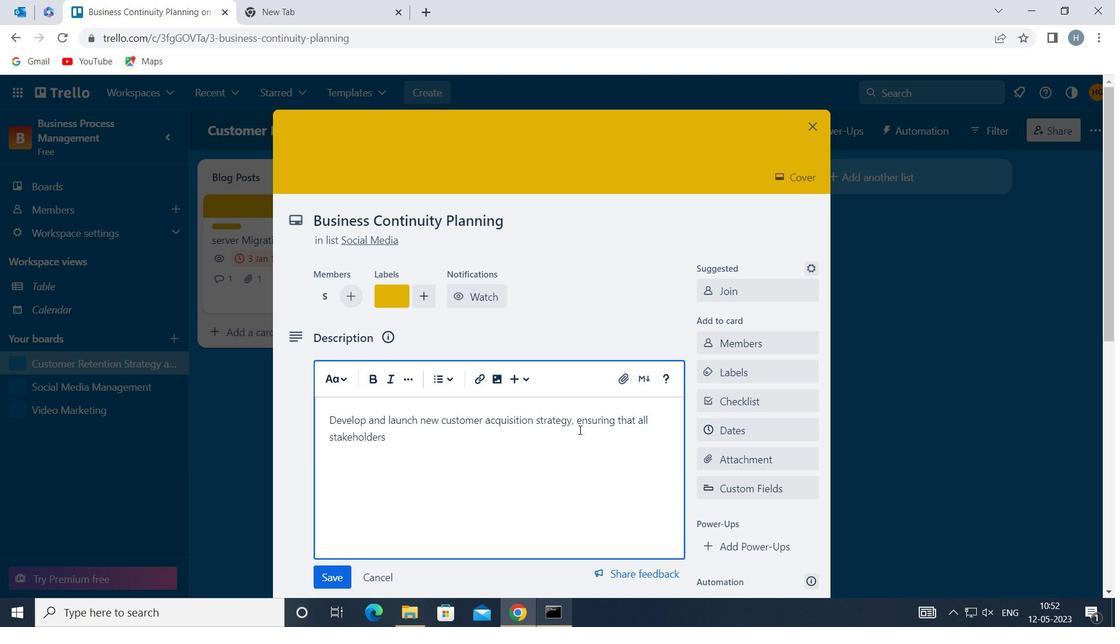 
